Task: Change the workspace to "New Leads".
Action: Mouse moved to (313, 83)
Screenshot: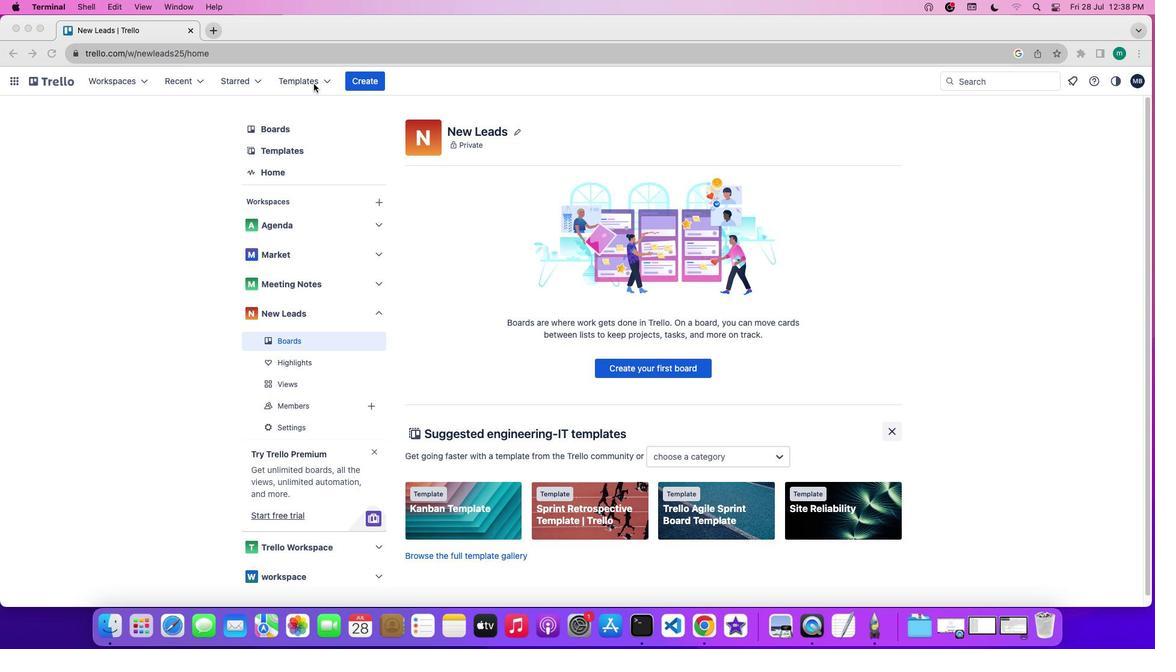 
Action: Mouse pressed left at (313, 83)
Screenshot: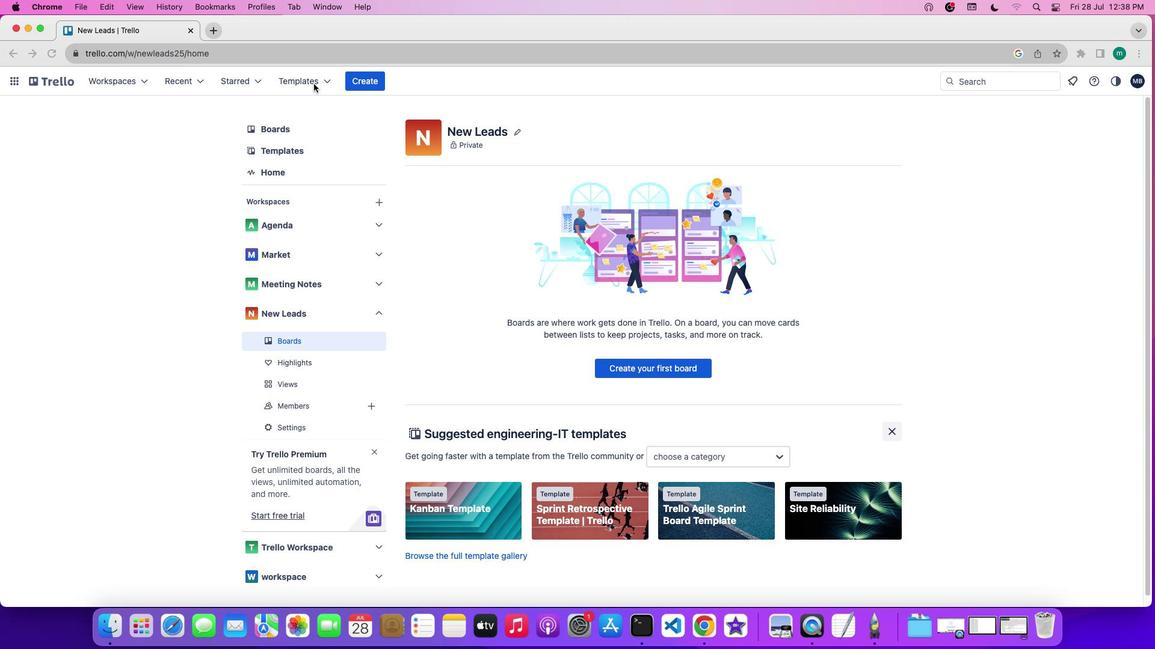 
Action: Mouse moved to (313, 83)
Screenshot: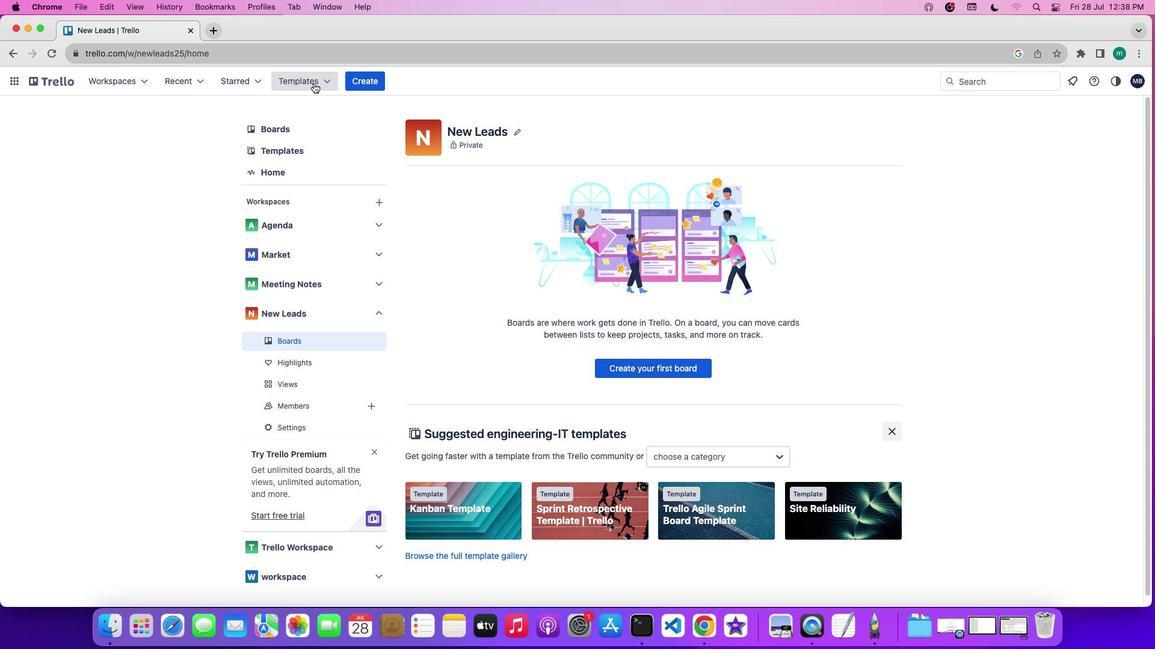 
Action: Mouse pressed left at (313, 83)
Screenshot: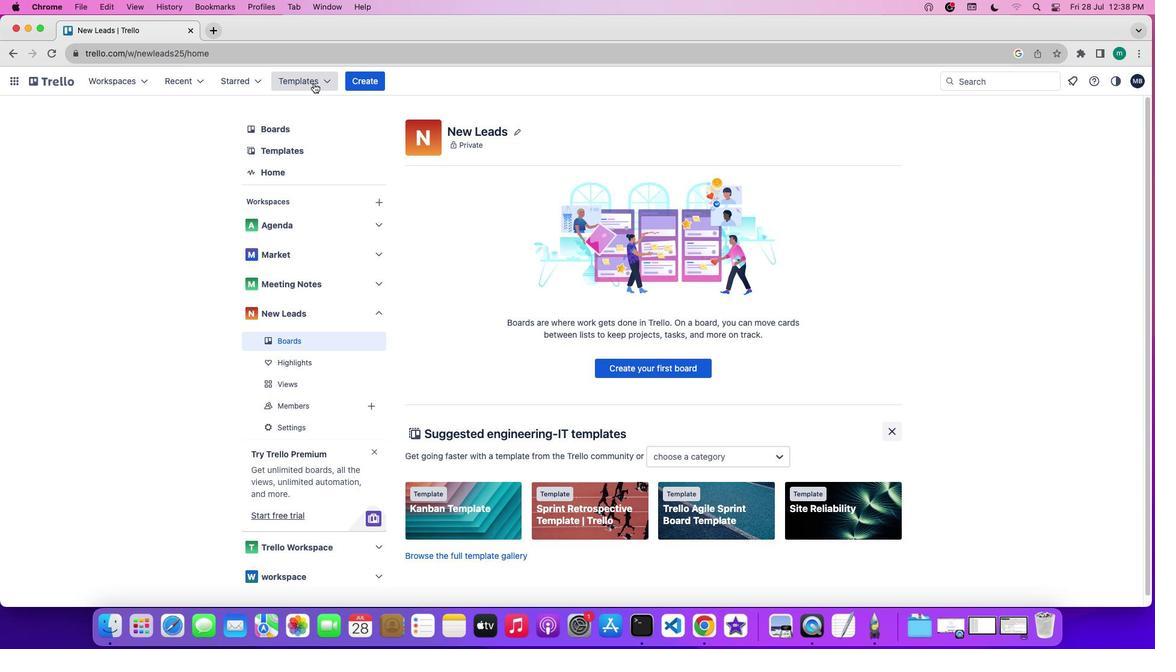
Action: Mouse moved to (278, 456)
Screenshot: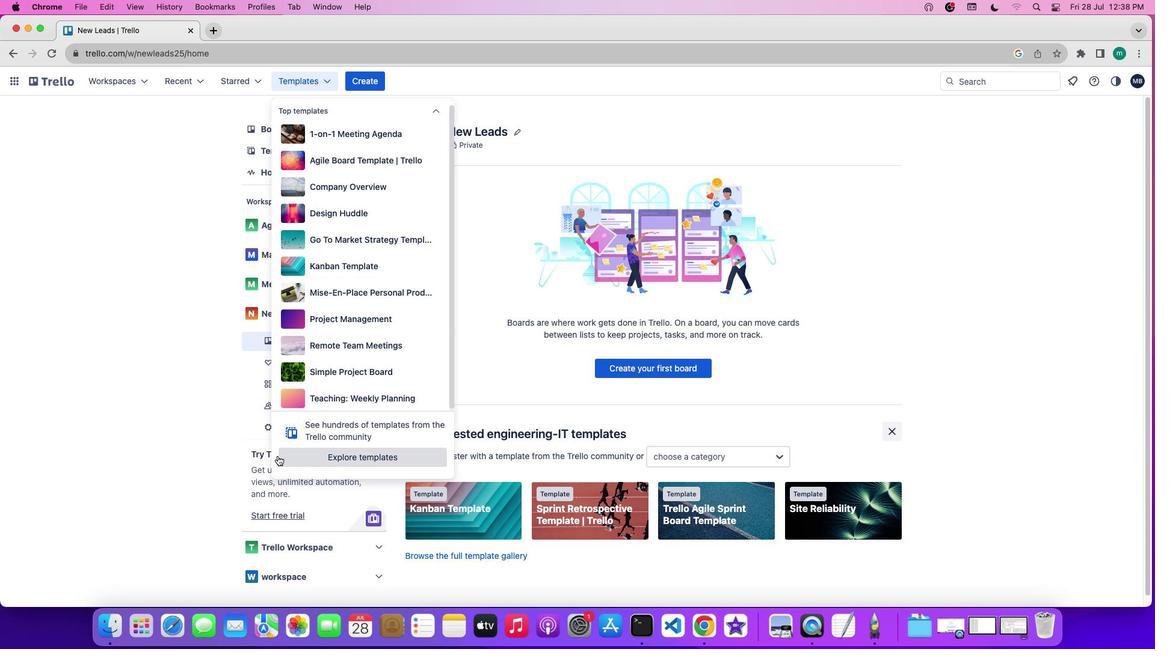 
Action: Mouse pressed left at (278, 456)
Screenshot: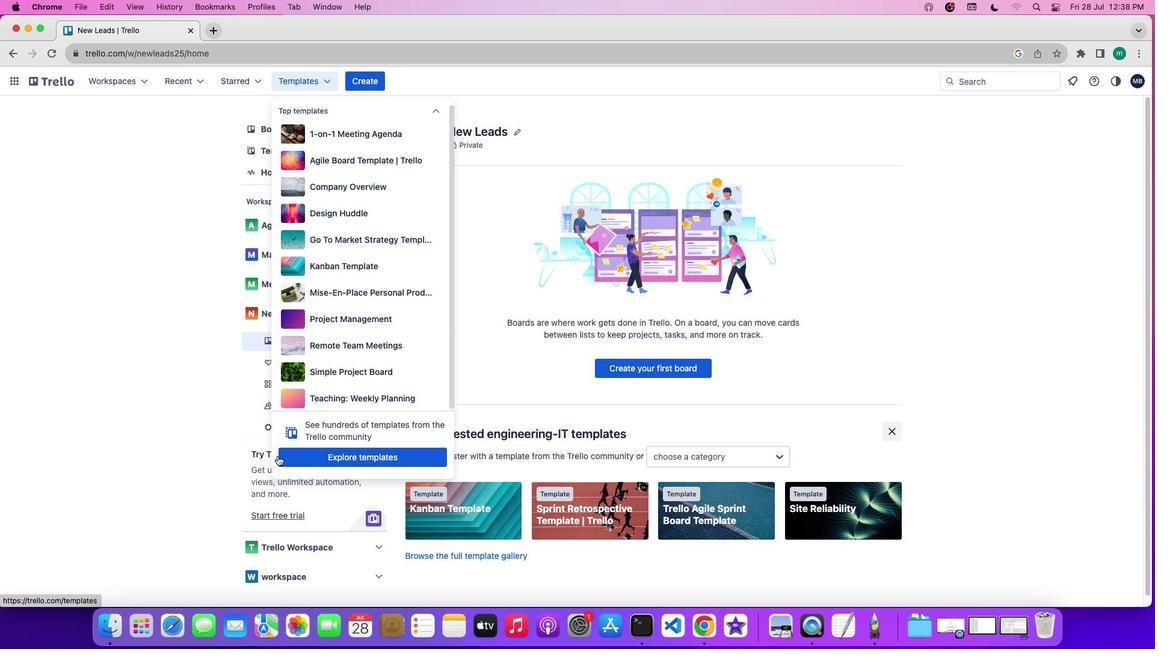 
Action: Mouse moved to (442, 219)
Screenshot: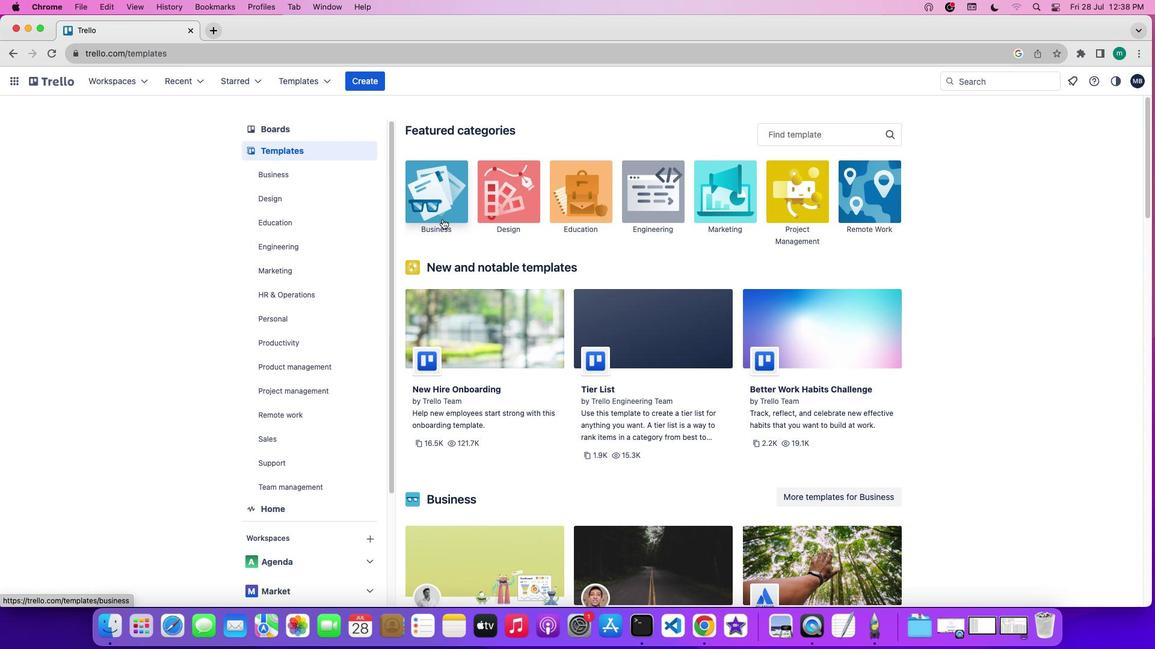 
Action: Mouse pressed left at (442, 219)
Screenshot: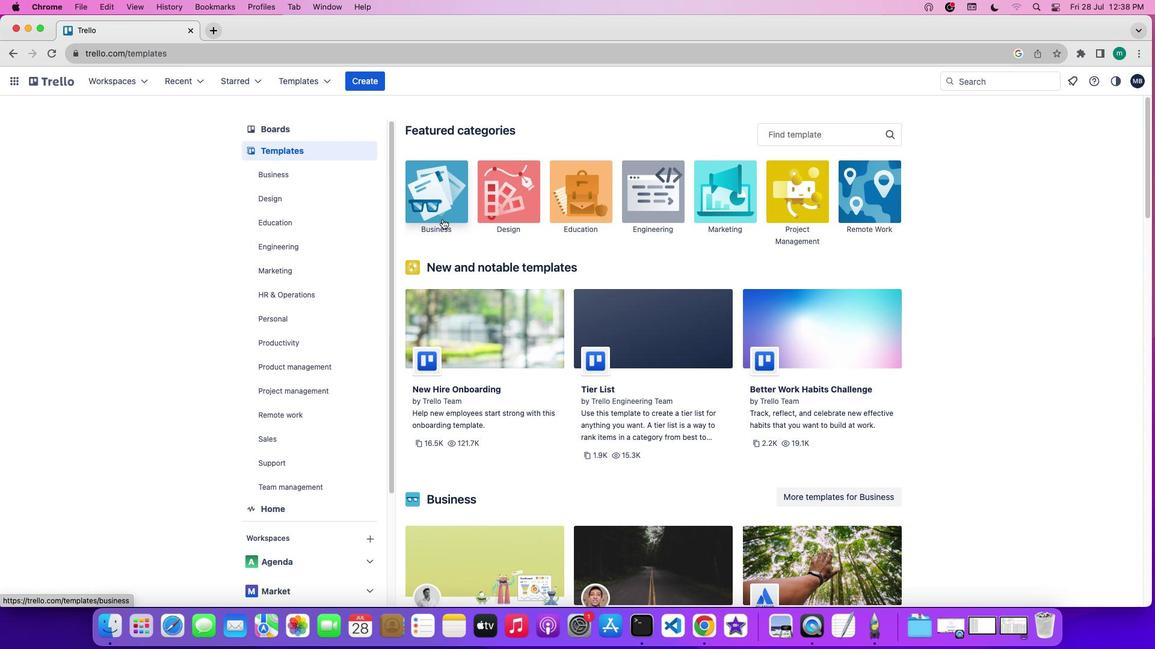 
Action: Mouse moved to (446, 217)
Screenshot: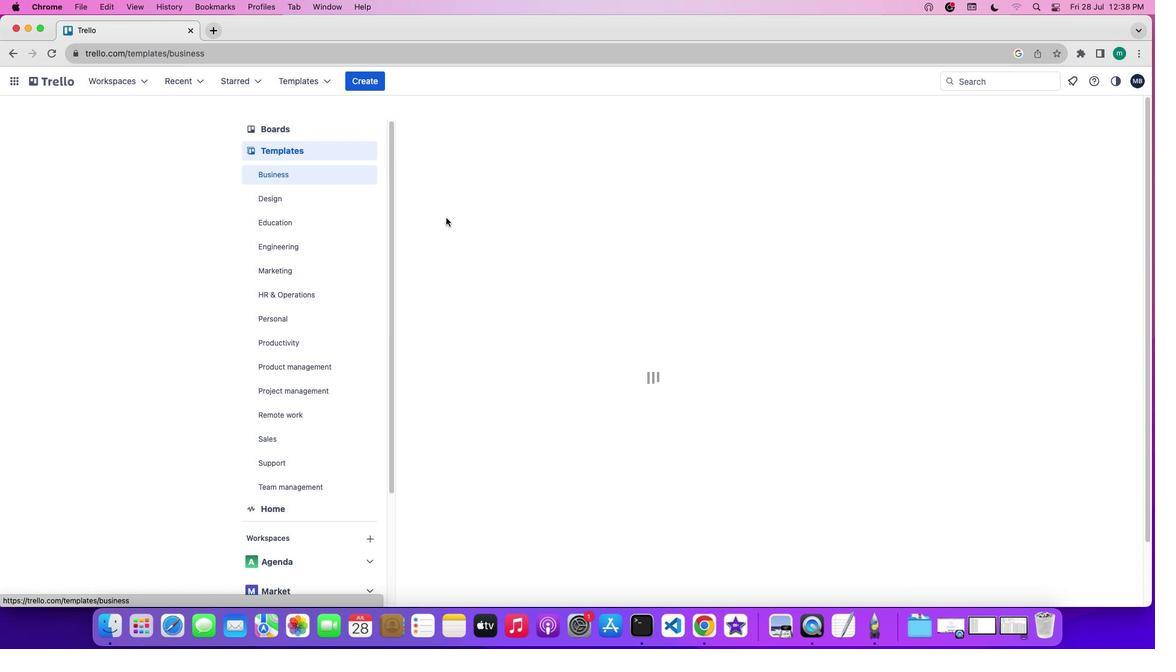 
Action: Mouse pressed left at (446, 217)
Screenshot: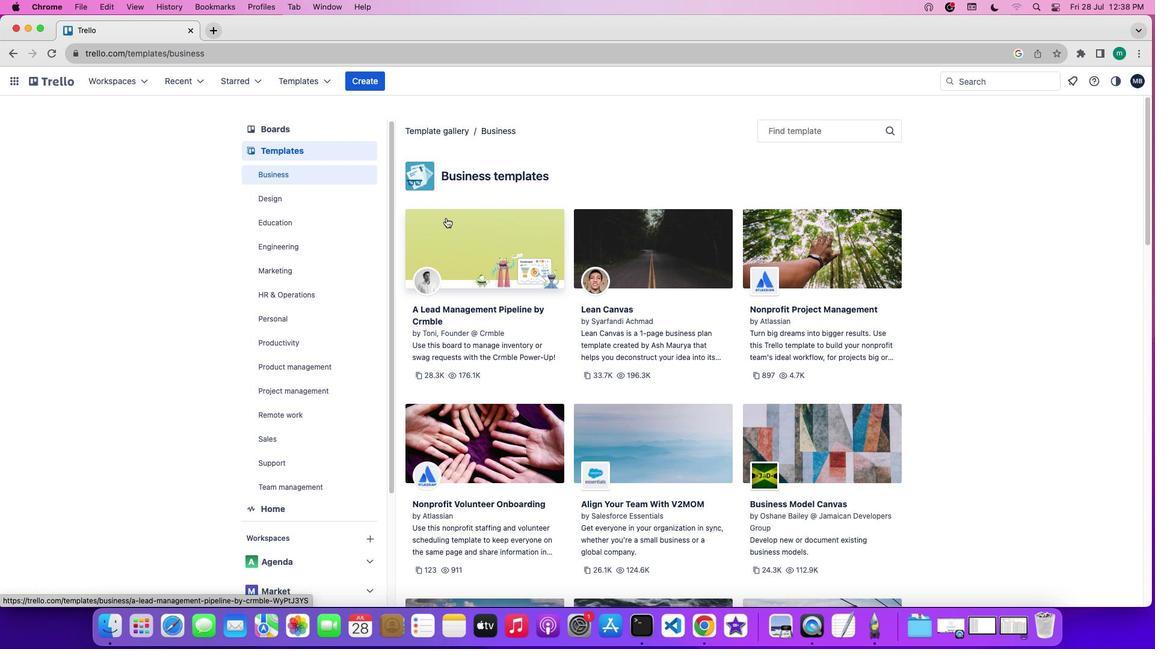 
Action: Mouse moved to (870, 179)
Screenshot: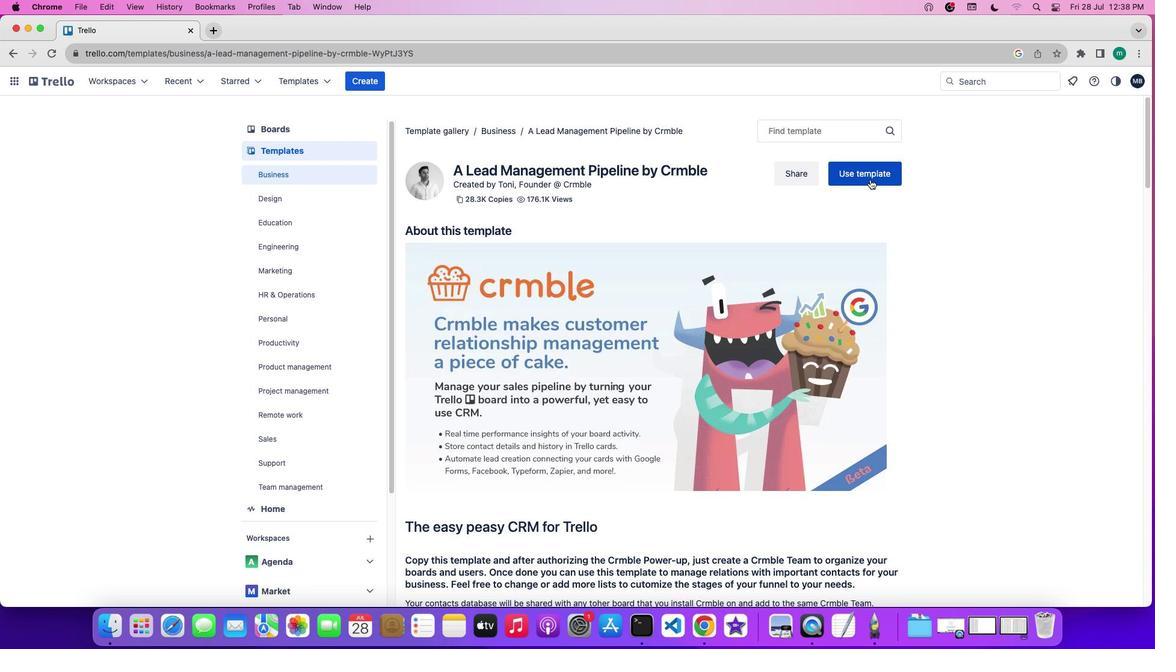 
Action: Mouse pressed left at (870, 179)
Screenshot: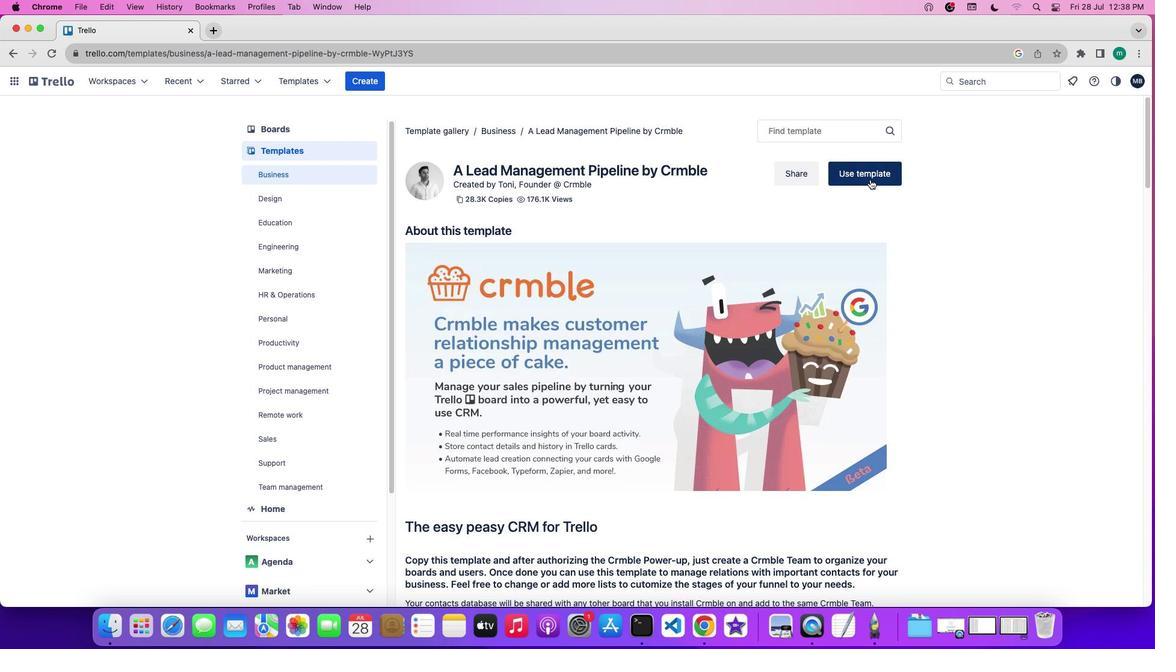 
Action: Mouse moved to (951, 279)
Screenshot: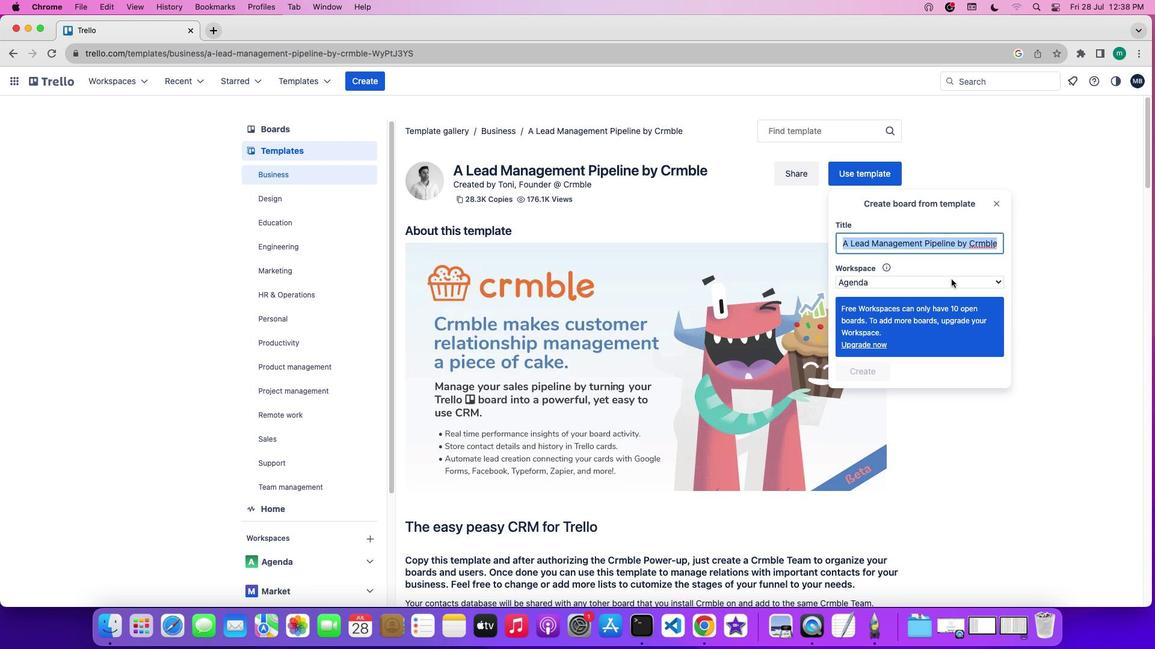 
Action: Mouse pressed left at (951, 279)
Screenshot: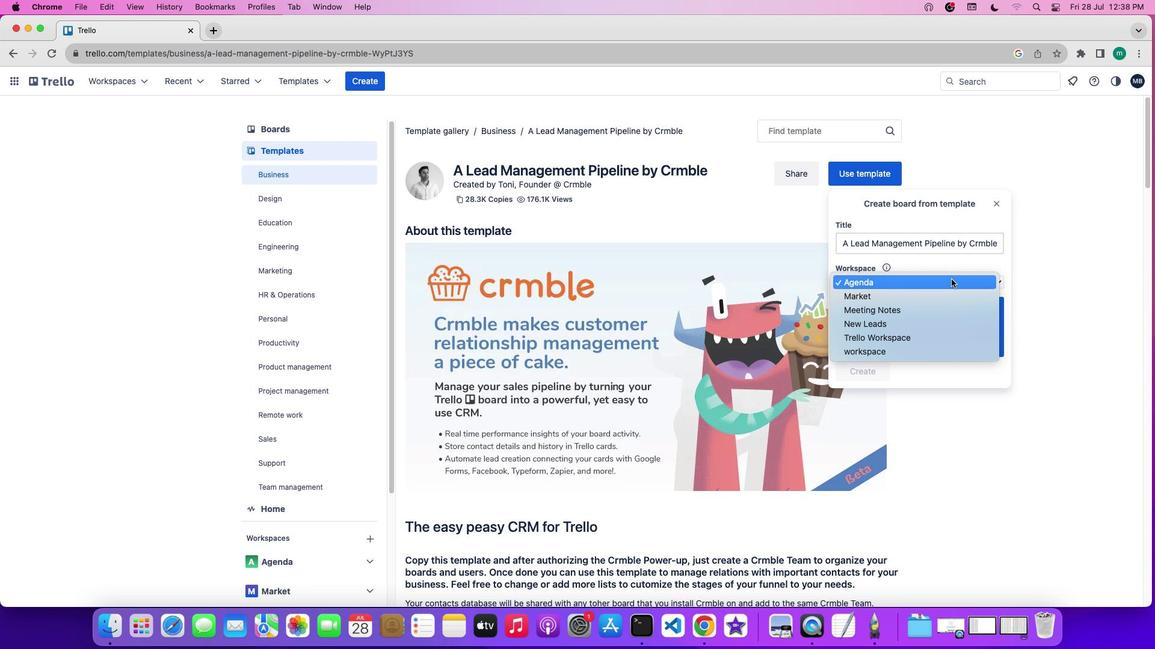 
Action: Mouse moved to (945, 326)
Screenshot: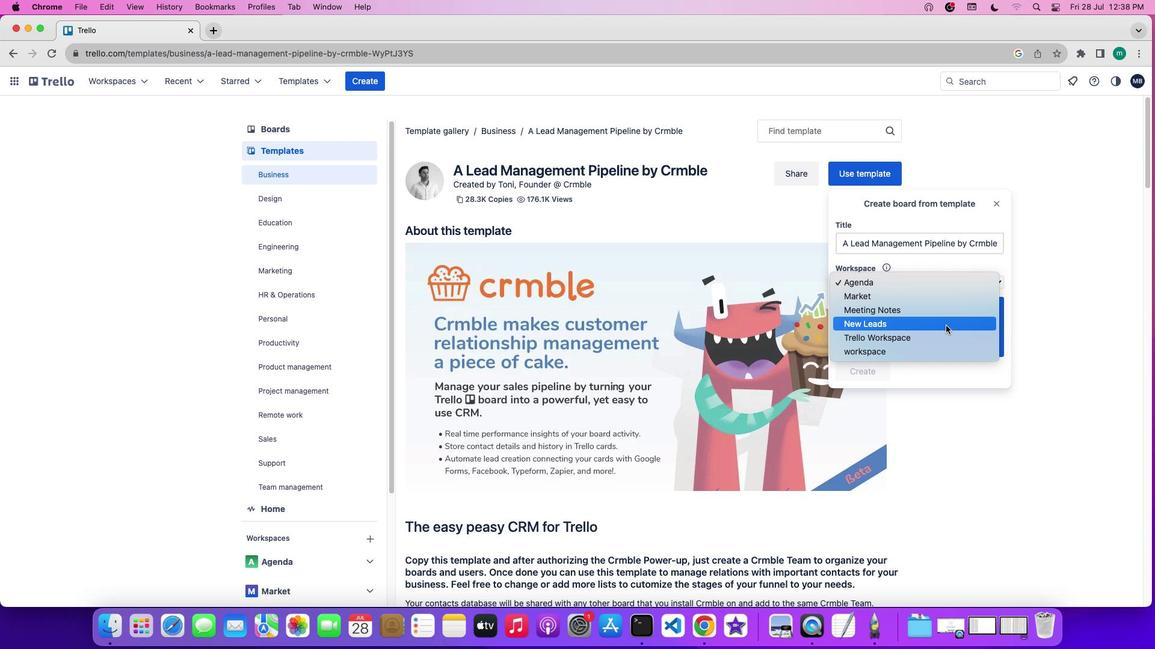 
Action: Mouse pressed left at (945, 326)
Screenshot: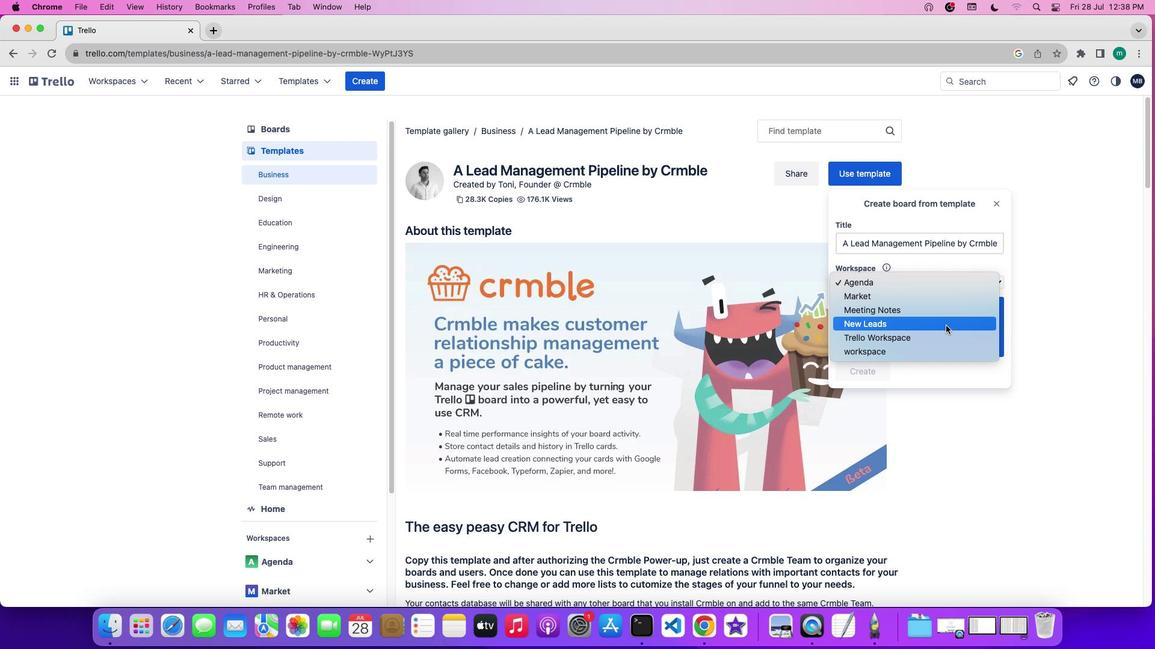 
